 Task: Quality Control: Verify the presence of keyframes in a video stream.
Action: Mouse pressed right at (562, 534)
Screenshot: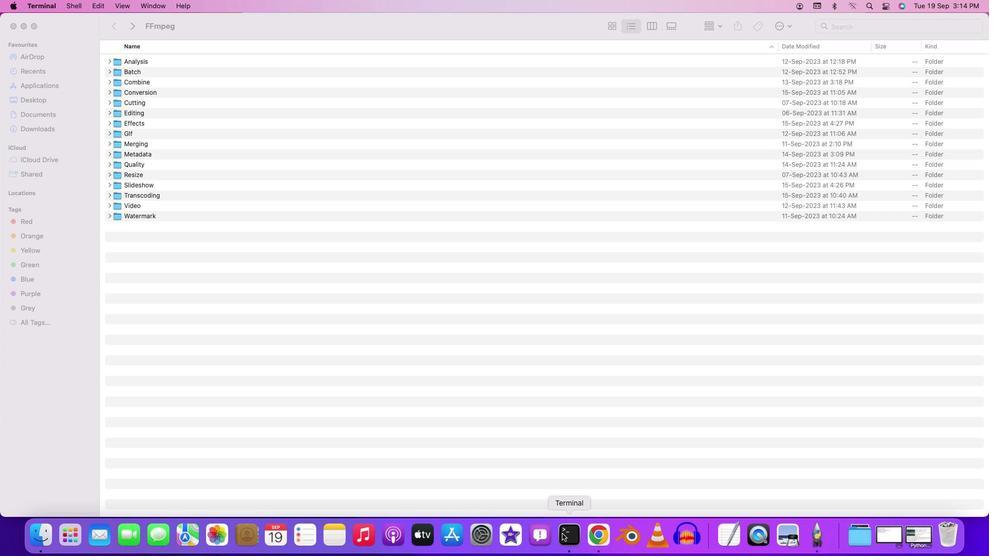 
Action: Mouse moved to (593, 412)
Screenshot: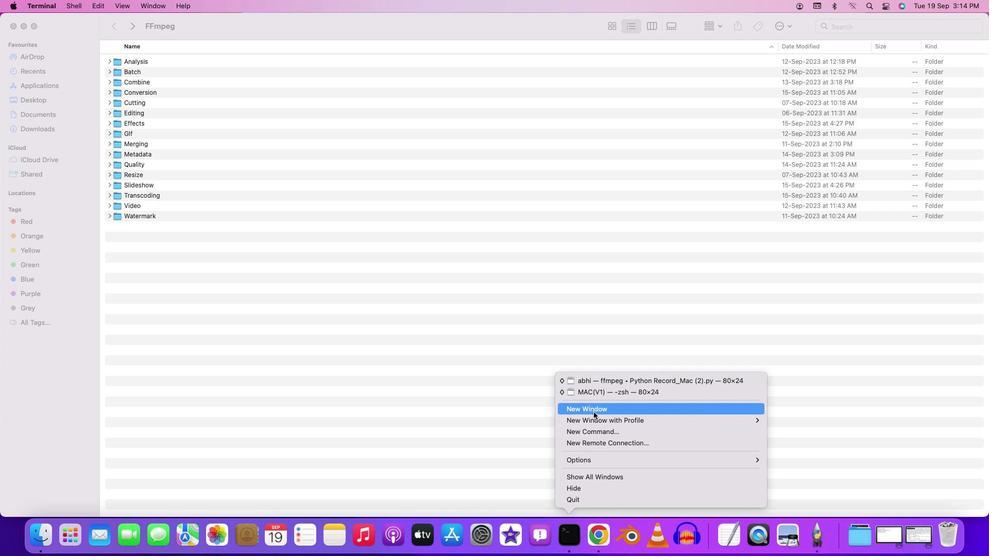 
Action: Mouse pressed left at (593, 412)
Screenshot: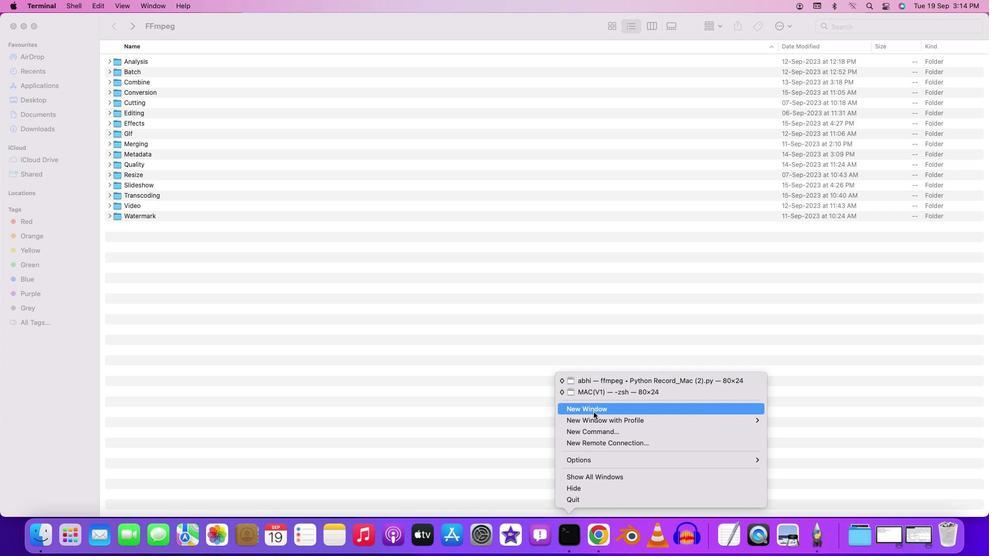 
Action: Mouse moved to (228, 19)
Screenshot: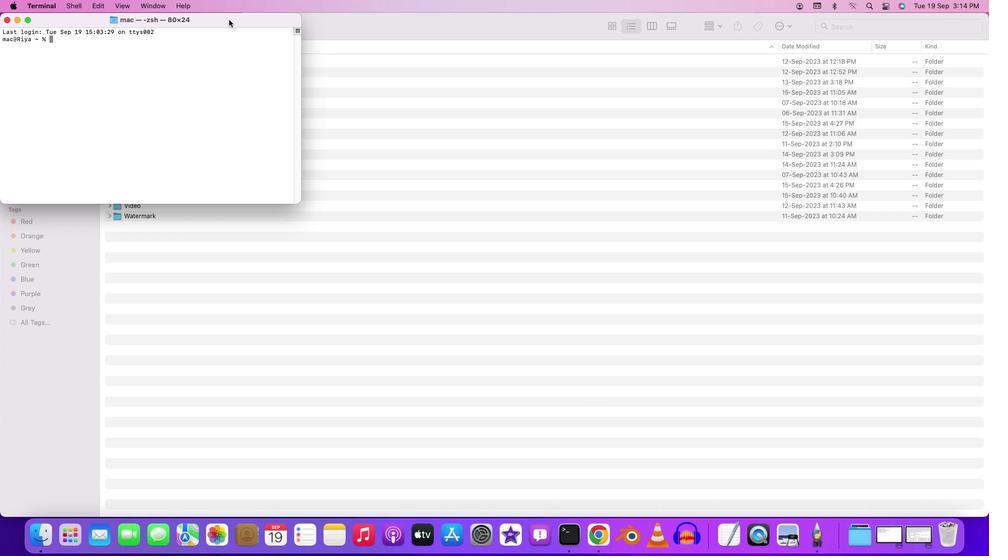 
Action: Mouse pressed left at (228, 19)
Screenshot: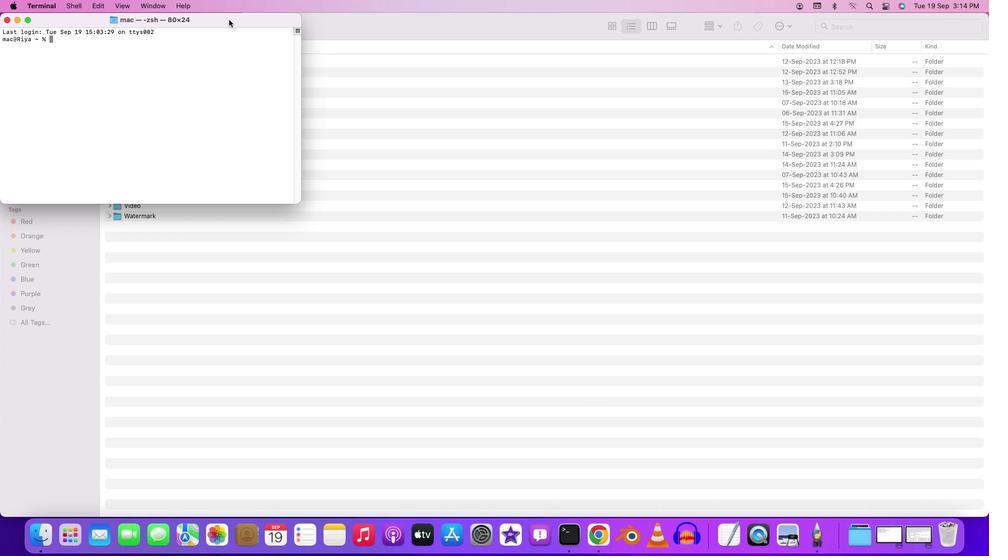 
Action: Mouse pressed left at (228, 19)
Screenshot: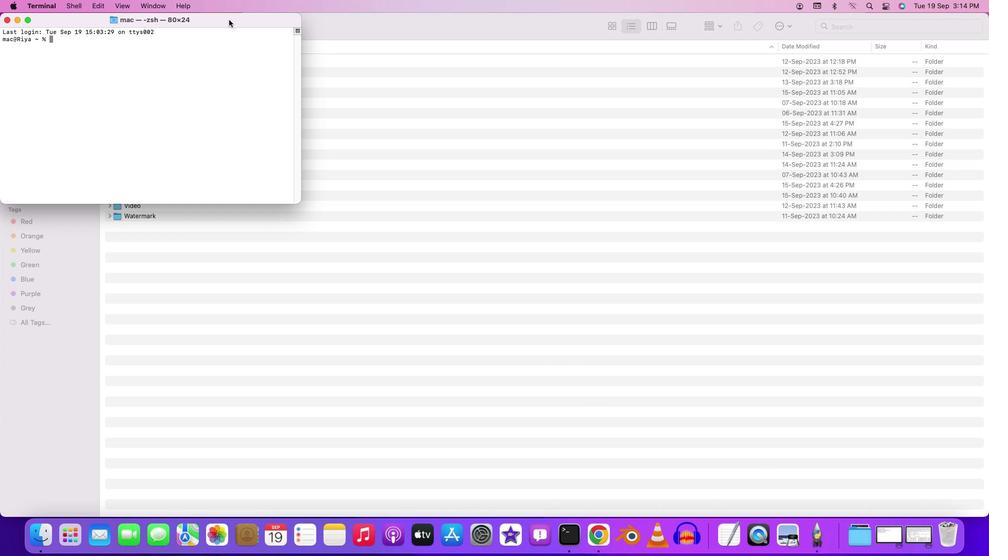 
Action: Mouse moved to (77, 42)
Screenshot: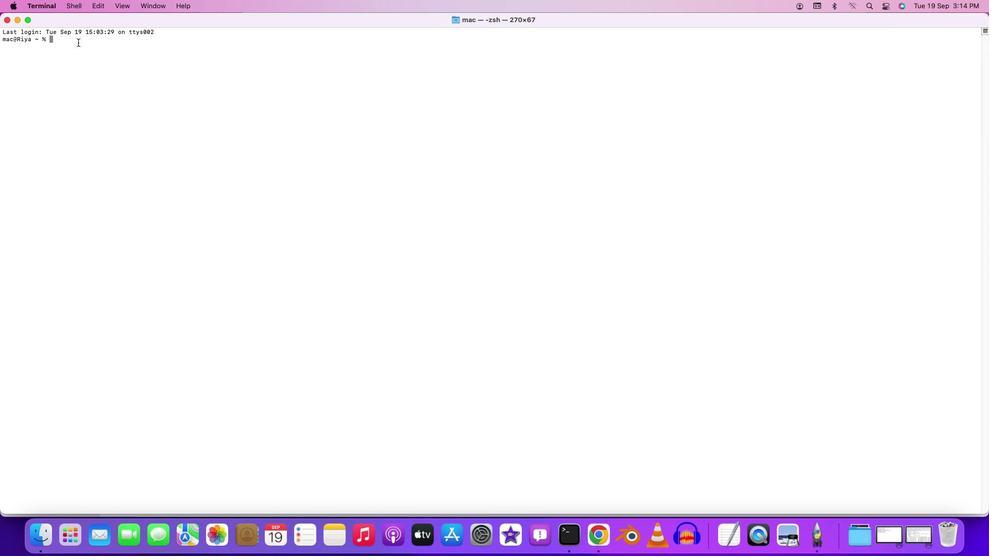 
Action: Mouse pressed left at (77, 42)
Screenshot: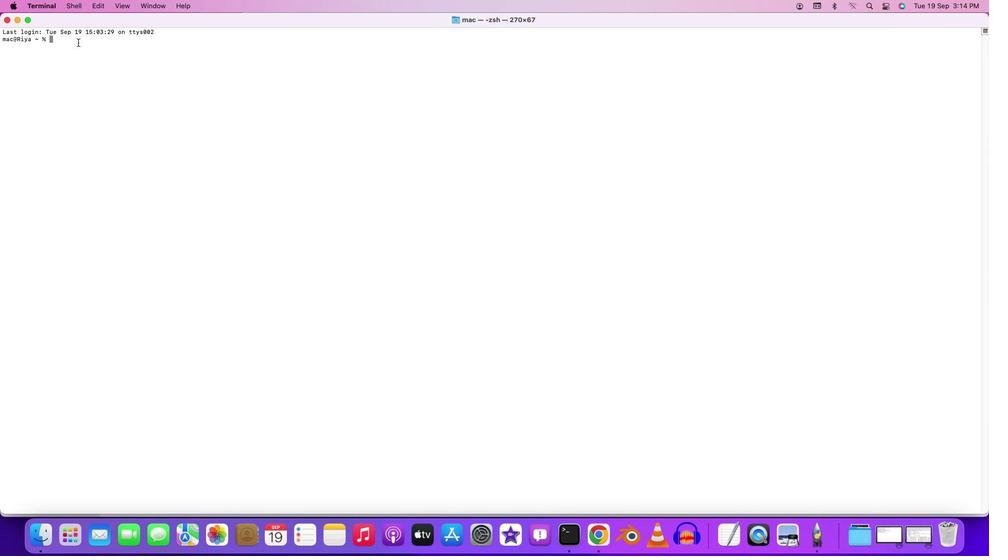 
Action: Mouse moved to (77, 42)
Screenshot: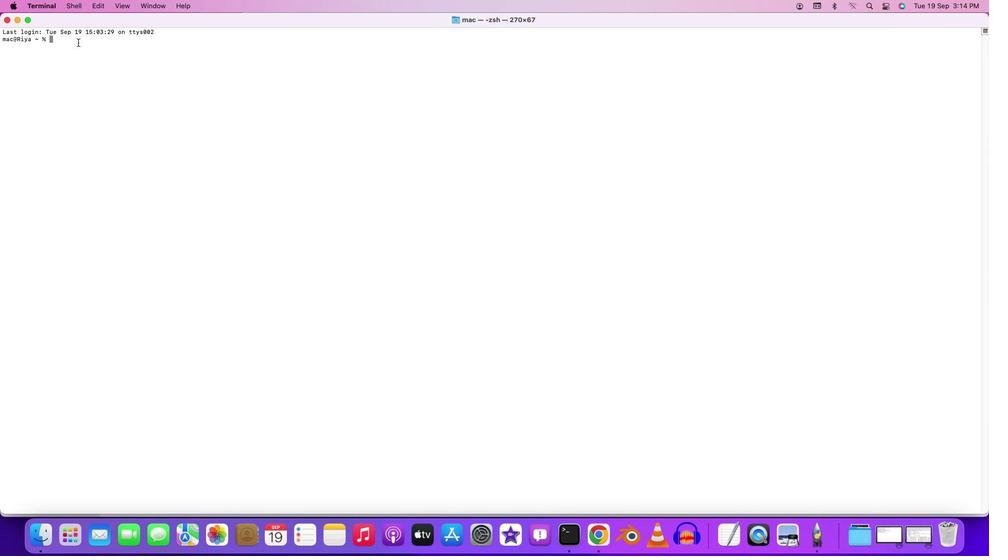 
Action: Key pressed 'f''f'Key.backspaceKey.backspaceKey.backspace'c''d'Key.space'd''e''s''k''t''o''p'Key.enter'c''d'Key.space'f''f''m''p''e''g'Key.enter'c''d'Key.space'b''a''t''c''h''c'Key.backspaceKey.enter'c''d'Key.space'f'Key.backspace'v''i''d''e''o'Key.enter'f''f''p''r''o''b''e'Key.space'-''v'Key.space'e''r''r''o''r'Key.space'-''s''e''l''c''e''c'Key.backspaceKey.backspaceKey.backspace'e''c''t'Key.spaceKey.backspaceKey.shift'_''s''t''r''e''a''m''s'Key.space'v'Key.shift':''0'Key.space'-''s''h''o''w'Key.shift'_''e''n''t''r''i''e''s'Key.space'f''a''m''e'Key.leftKey.leftKey.leftKey.leftKey.leftKey.leftKey.rightKey.rightKey.rightKey.rightKey.rightKey.rightKey.rightKey.rightKey.right'=''k''e''y'Key.shift'_'Key.leftKey.rightKey.rightKey.rightKey.rightKey.right'f''a''m''e'',''p''k''t'Key.backspaceKey.leftKey.leftKey.leftKey.leftKey.leftKey.leftKey.leftKey.leftKey.leftKey.rightKey.rightKey.rightKey.rightKey.rightKey.leftKey.rightKey.rightKey.leftKey.leftKey.leftKey.rightKey.rightKey.rightKey.rightKey.rightKey.rightKey.rightKey.leftKey.leftKey.leftKey.leftKey.leftKey.left'r'Key.leftKey.leftKey.leftKey.leftKey.leftKey.leftKey.leftKey.leftKey.leftKey.left'r'Key.leftKey.leftKey.leftKey.leftKey.rightKey.rightKey.rightKey.rightKey.rightKey.rightKey.rightKey.rightKey.rightKey.rightKey.rightKey.rightKey.rightKey.rightKey.rightKey.rightKey.rightKey.rightKey.rightKey.right't'Key.shift_r'_''p''t''s'Key.shift_r'_''t''i''m''e'Key.leftKey.leftKey.leftKey.leftKey.leftKey.rightKey.rightKey.rightKey.rightKey.rightKey.rightKey.rightKey.space'-''o''f'Key.space'j''s''o''n'Key.space'-''r''e''a''d'Key.shift_r'_''i''n'Key.spaceKey.backspace't''e''r''v''a''l''s'Key.spaceKey.shift_r'"'Key.shift'%'Key.shift_r'+'Key.shift'#''1'Key.shift_r'"'Key.leftKey.leftKey.leftKey.leftKey.rightKey.leftKey.rightKey.rightKey.rightKey.rightKey.rightKey.rightKey.space'-''i'Key.space'i''n''p''u''t''.''m''p''4'Key.enter
Screenshot: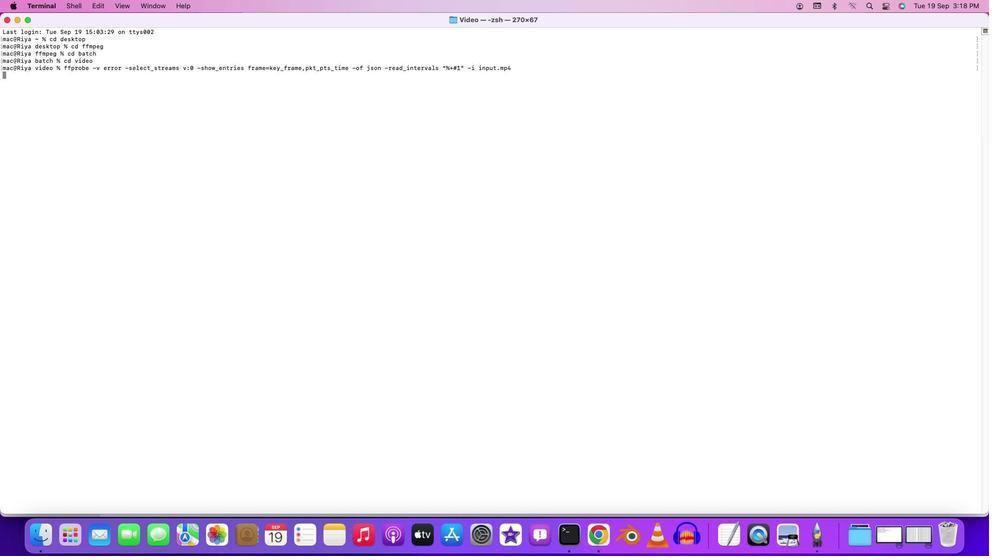 
